 Task: Add Thinksport SPF50 Sunscreen to the cart.
Action: Mouse moved to (244, 125)
Screenshot: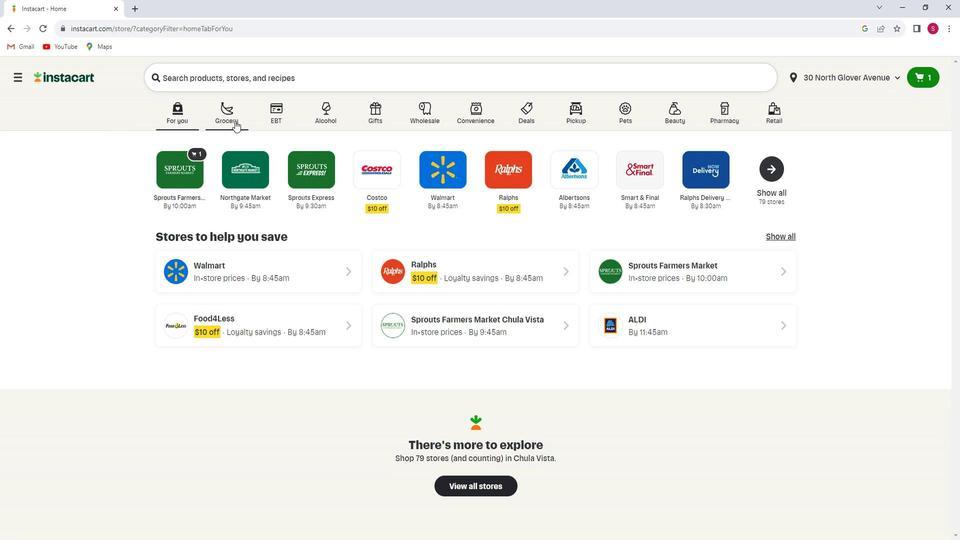 
Action: Mouse pressed left at (244, 125)
Screenshot: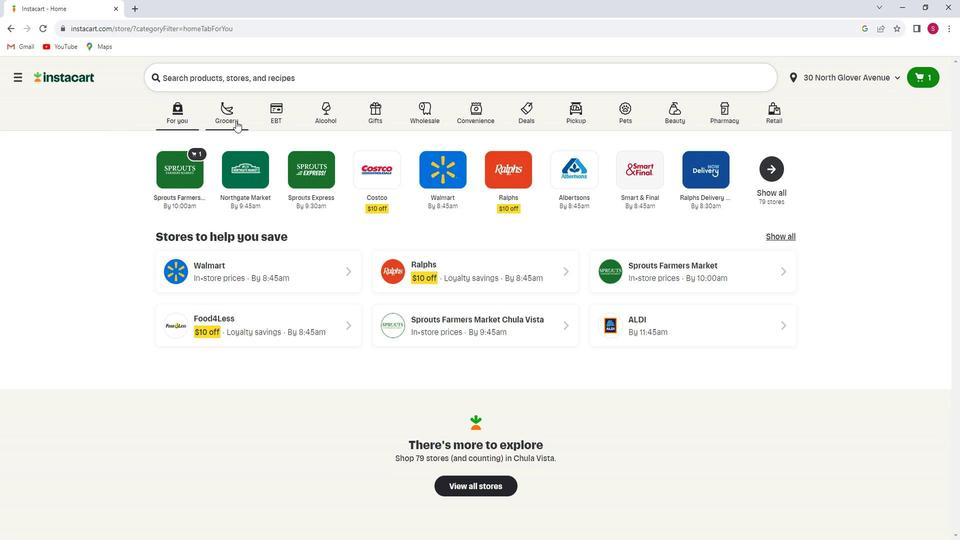
Action: Mouse moved to (243, 297)
Screenshot: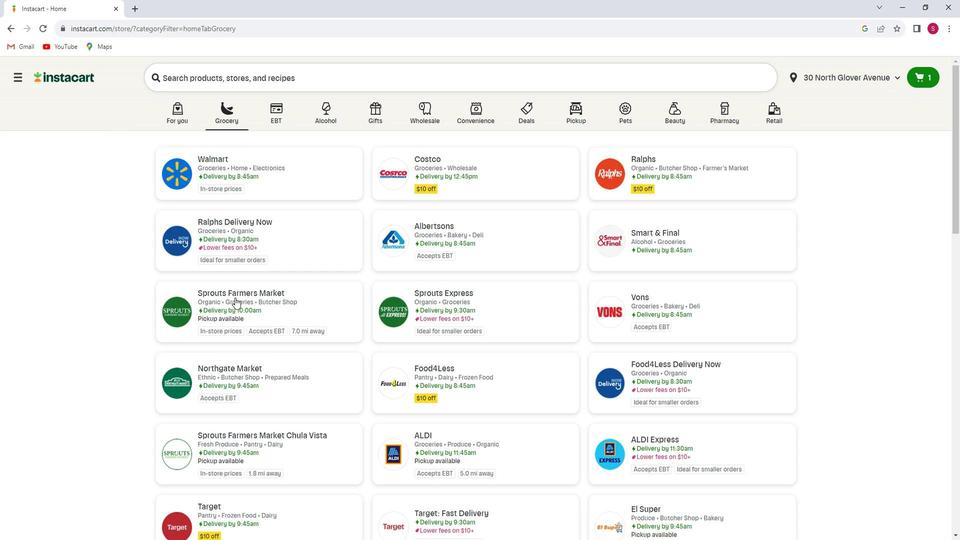 
Action: Mouse pressed left at (243, 297)
Screenshot: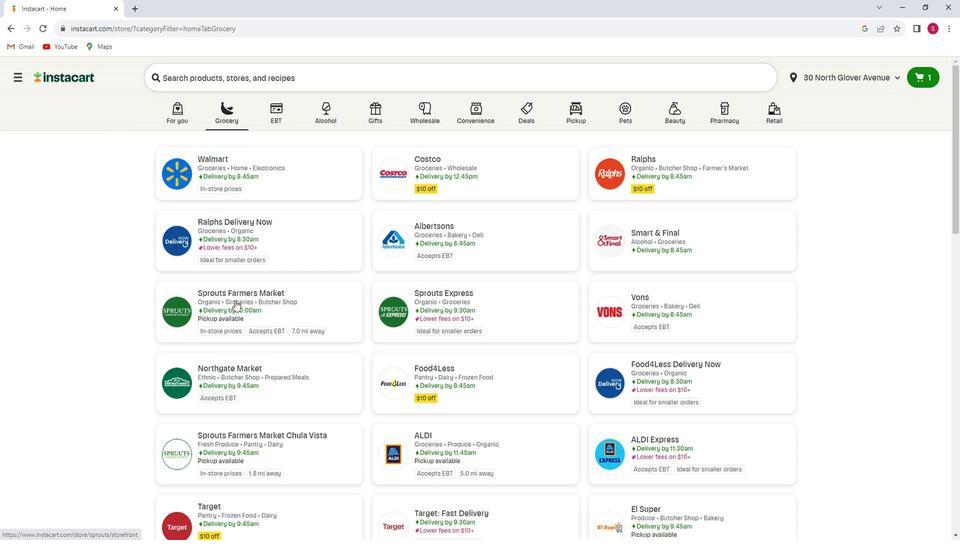 
Action: Mouse moved to (96, 334)
Screenshot: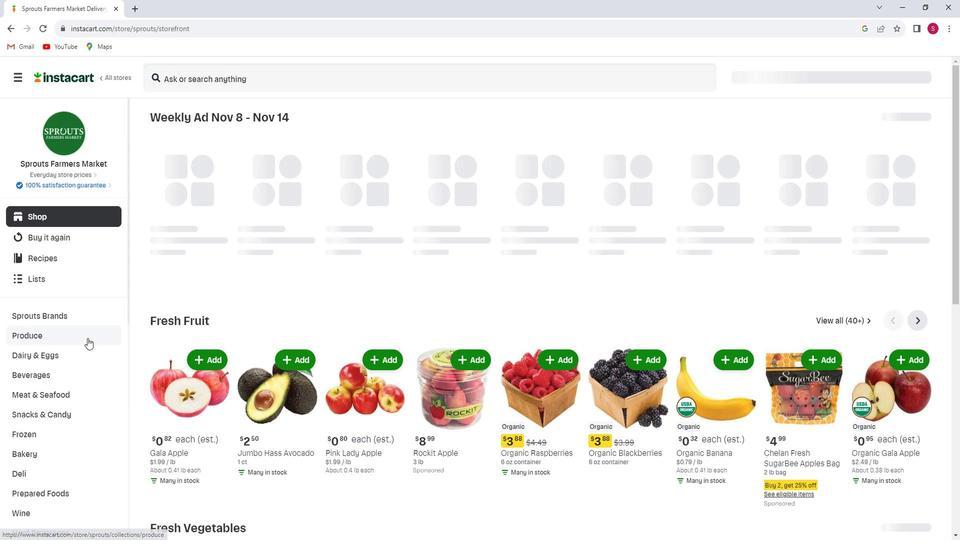 
Action: Mouse scrolled (96, 333) with delta (0, 0)
Screenshot: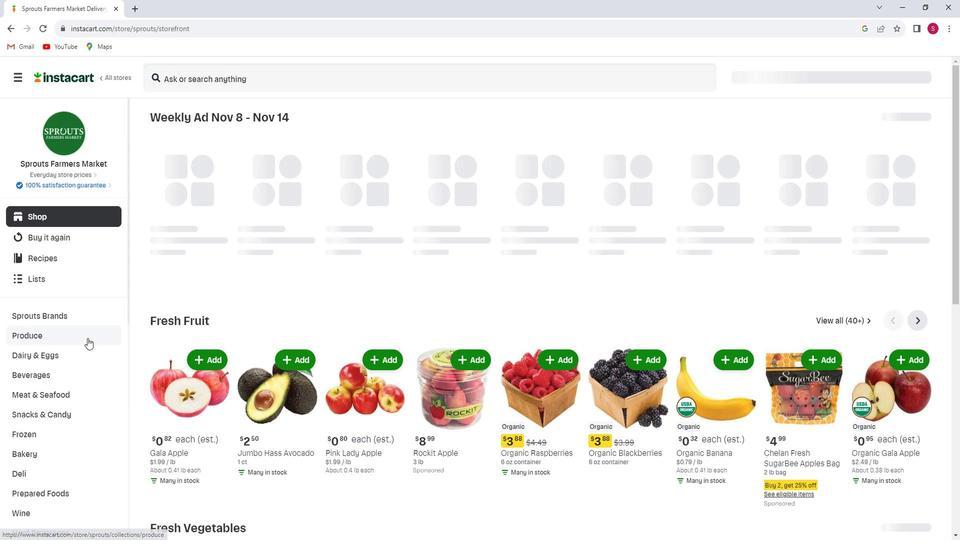 
Action: Mouse scrolled (96, 333) with delta (0, 0)
Screenshot: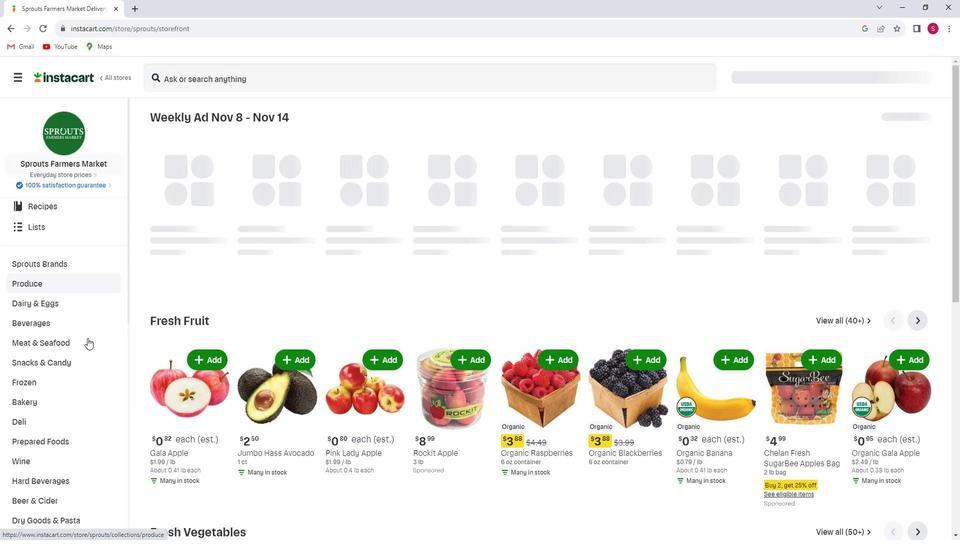 
Action: Mouse scrolled (96, 333) with delta (0, 0)
Screenshot: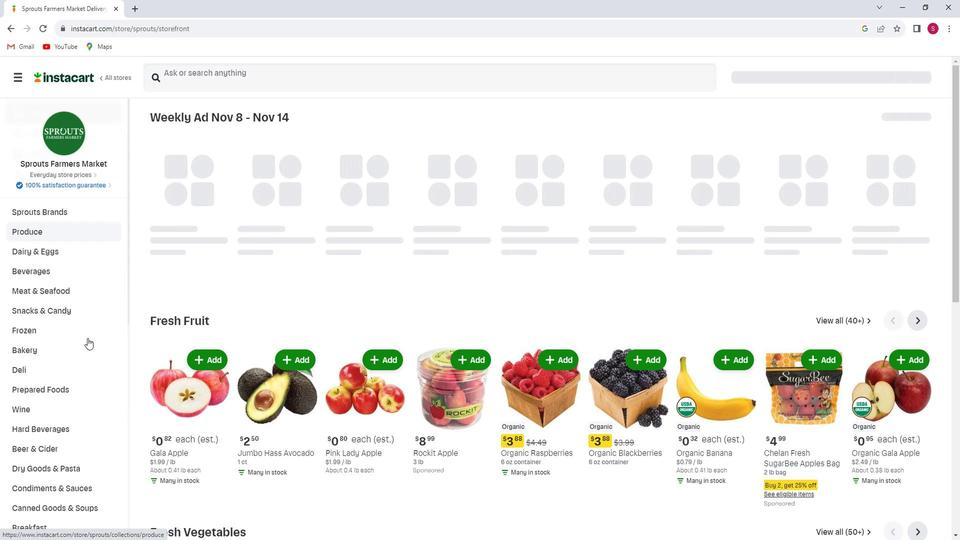 
Action: Mouse scrolled (96, 333) with delta (0, 0)
Screenshot: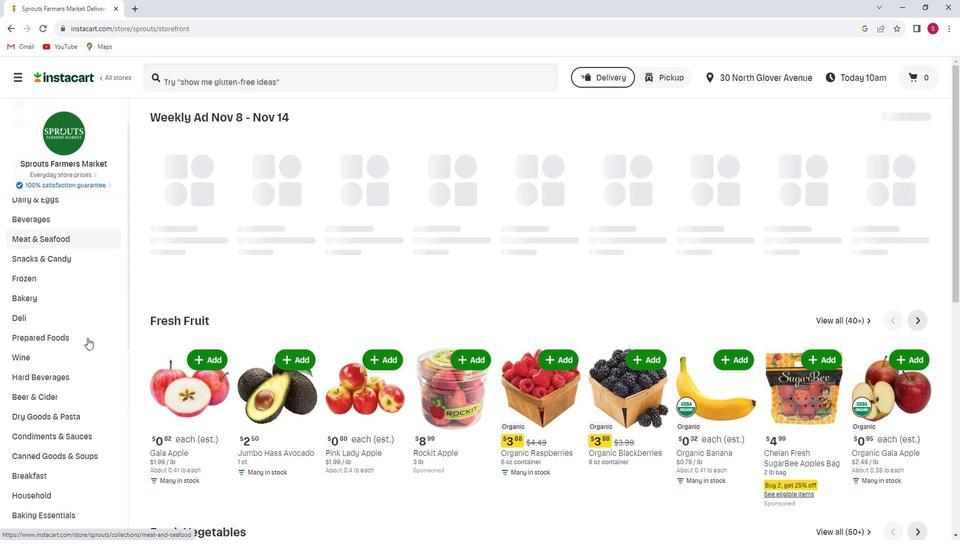 
Action: Mouse scrolled (96, 333) with delta (0, 0)
Screenshot: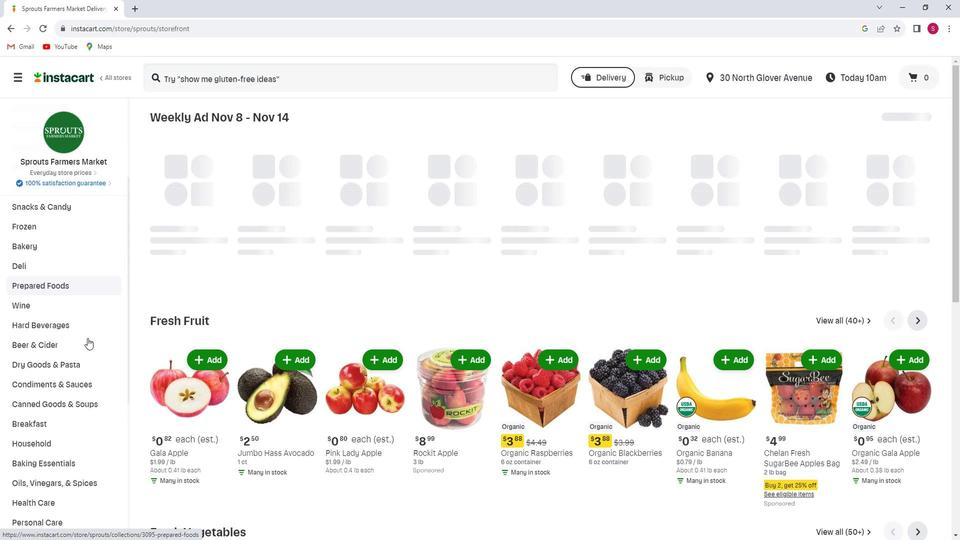 
Action: Mouse scrolled (96, 333) with delta (0, 0)
Screenshot: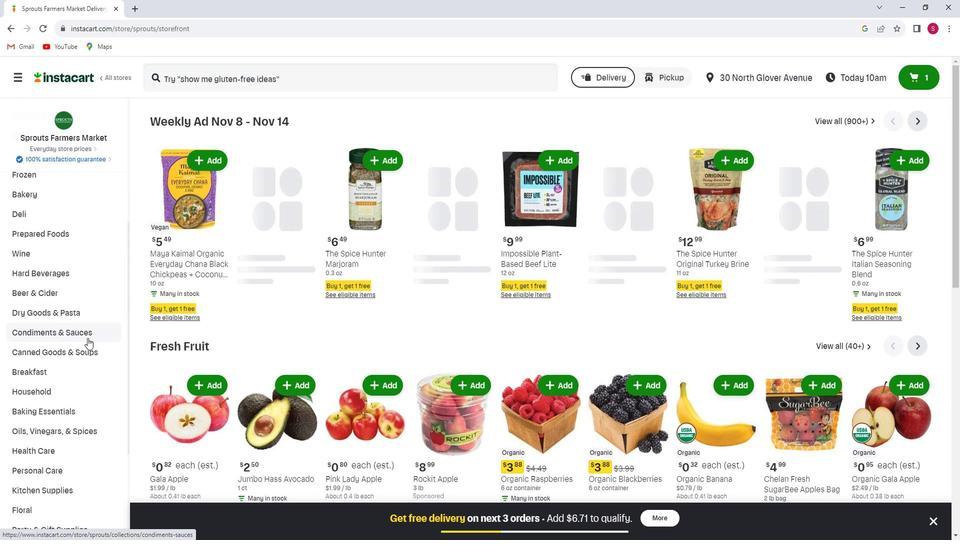 
Action: Mouse scrolled (96, 333) with delta (0, 0)
Screenshot: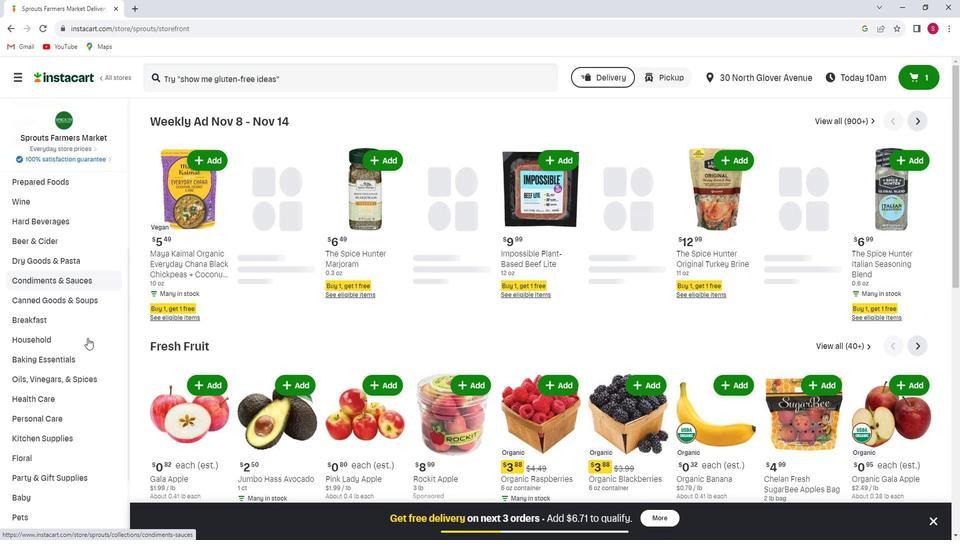 
Action: Mouse moved to (68, 354)
Screenshot: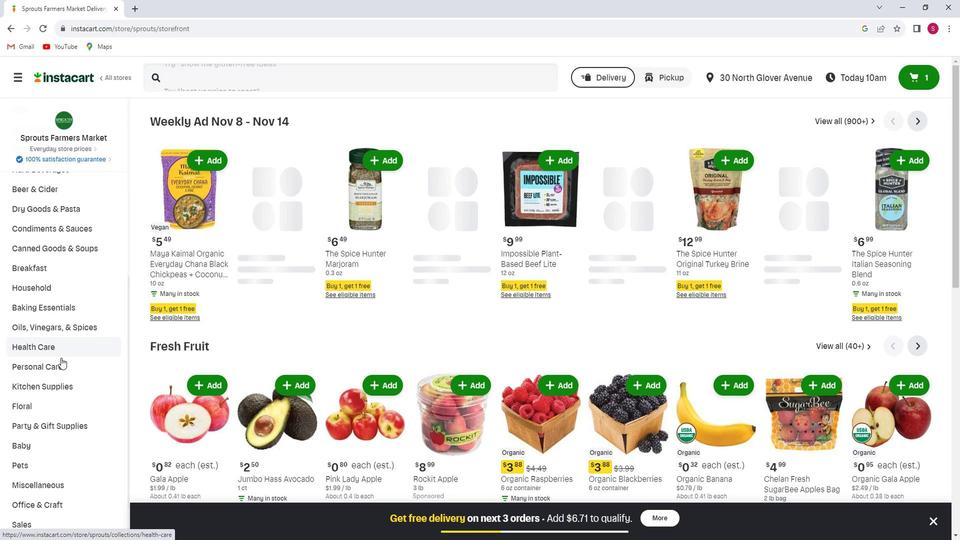 
Action: Mouse pressed left at (68, 354)
Screenshot: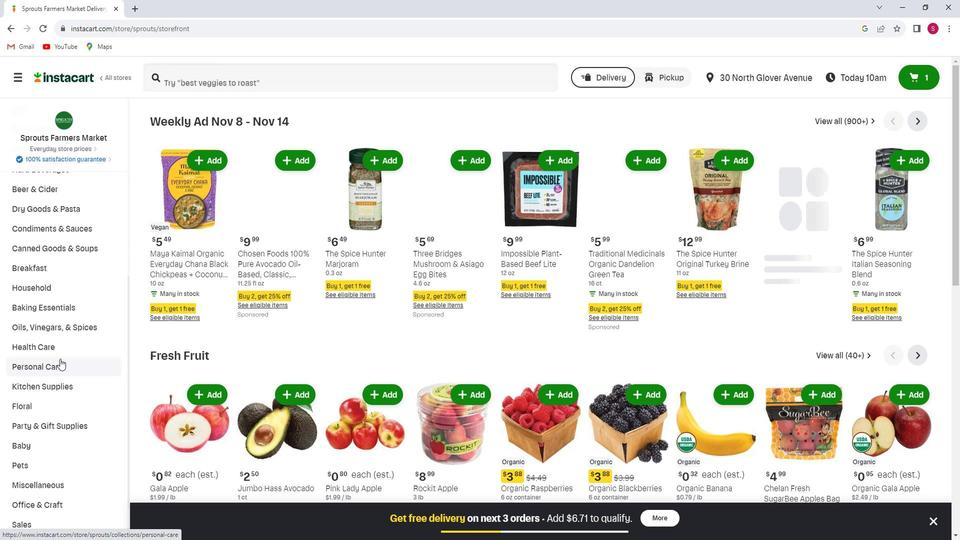 
Action: Mouse moved to (772, 148)
Screenshot: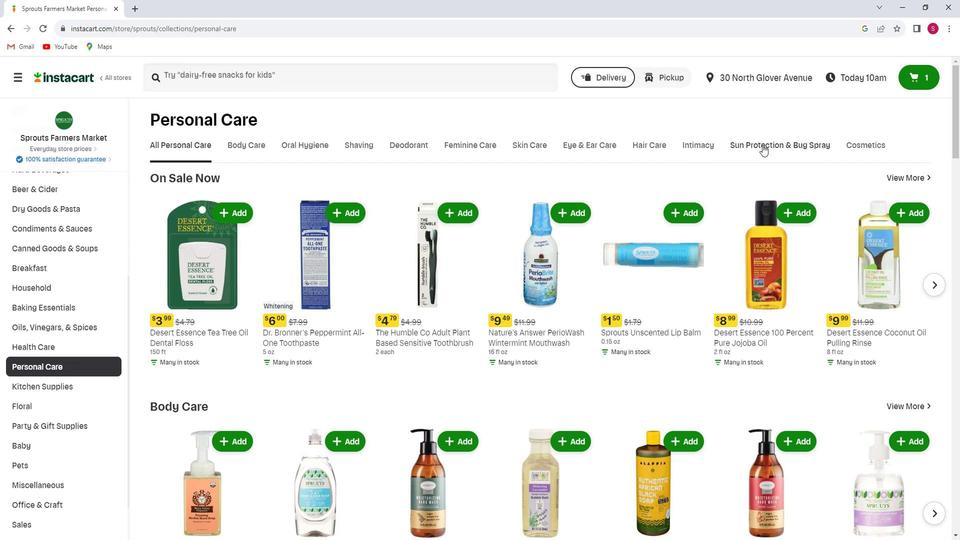 
Action: Mouse pressed left at (772, 148)
Screenshot: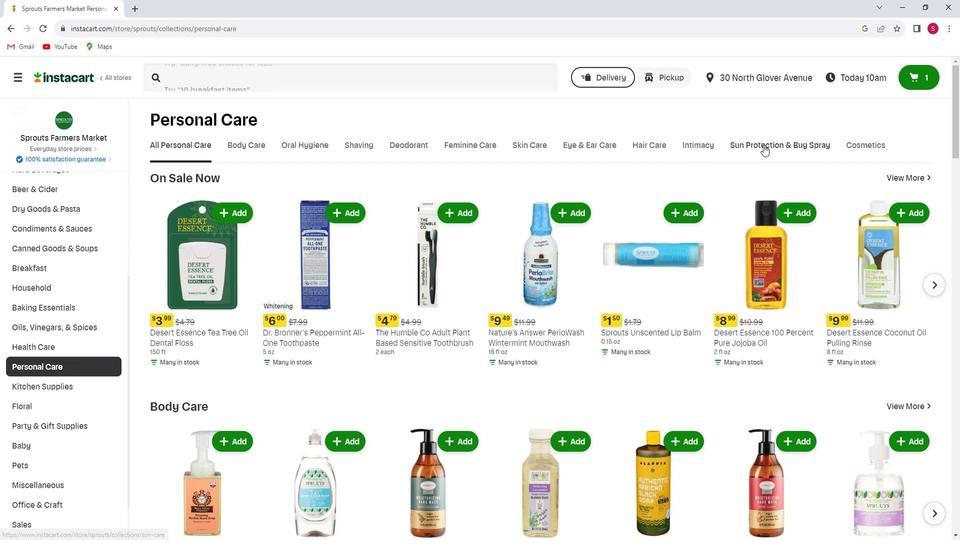 
Action: Mouse moved to (324, 79)
Screenshot: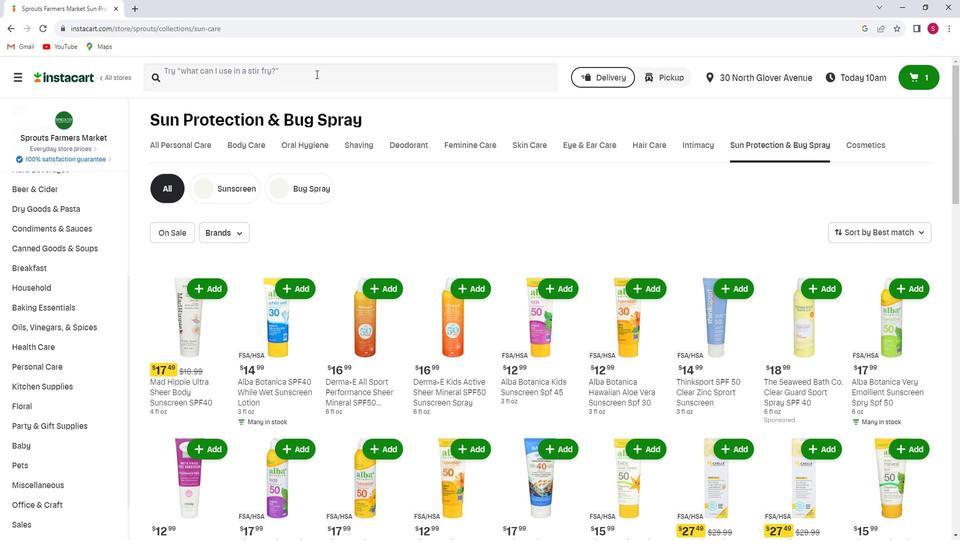 
Action: Mouse pressed left at (324, 79)
Screenshot: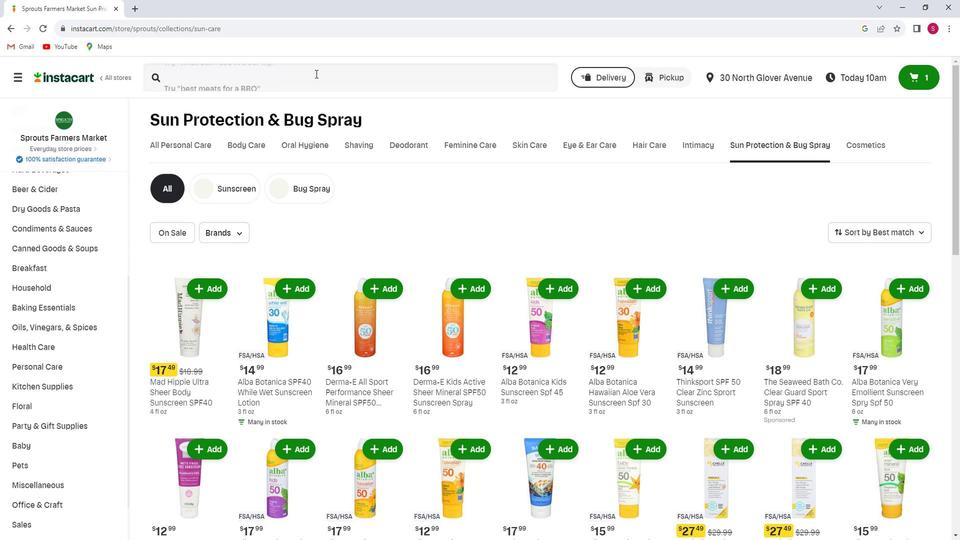 
Action: Key pressed <Key.shift>Thinksport<Key.space><Key.shift>S<Key.shift>PF50<Key.space><Key.shift>Sunscreen<Key.enter>
Screenshot: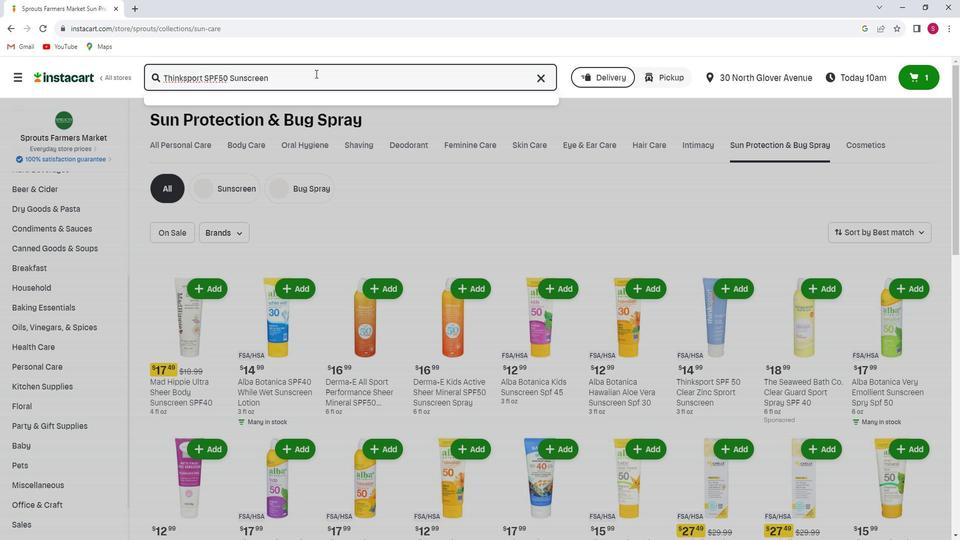 
Action: Mouse moved to (451, 185)
Screenshot: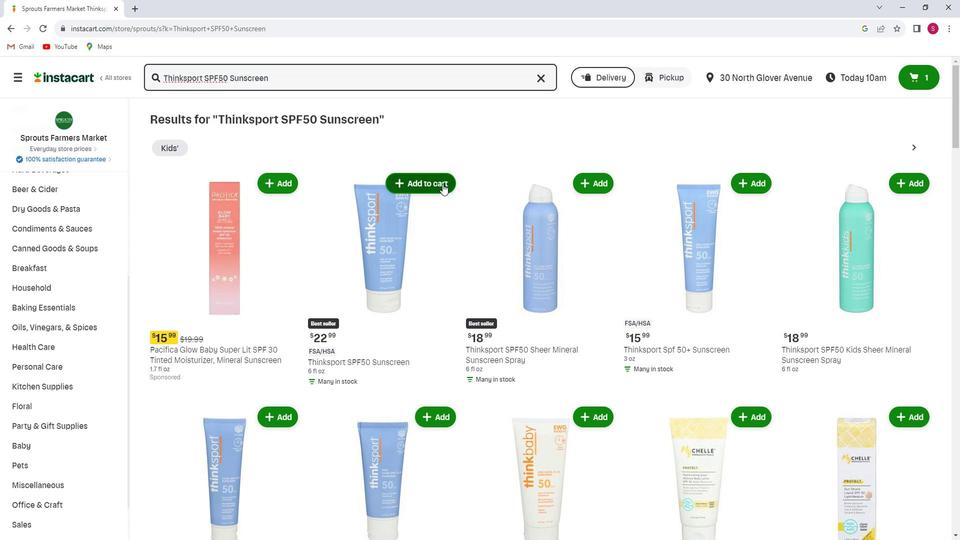 
Action: Mouse pressed left at (451, 185)
Screenshot: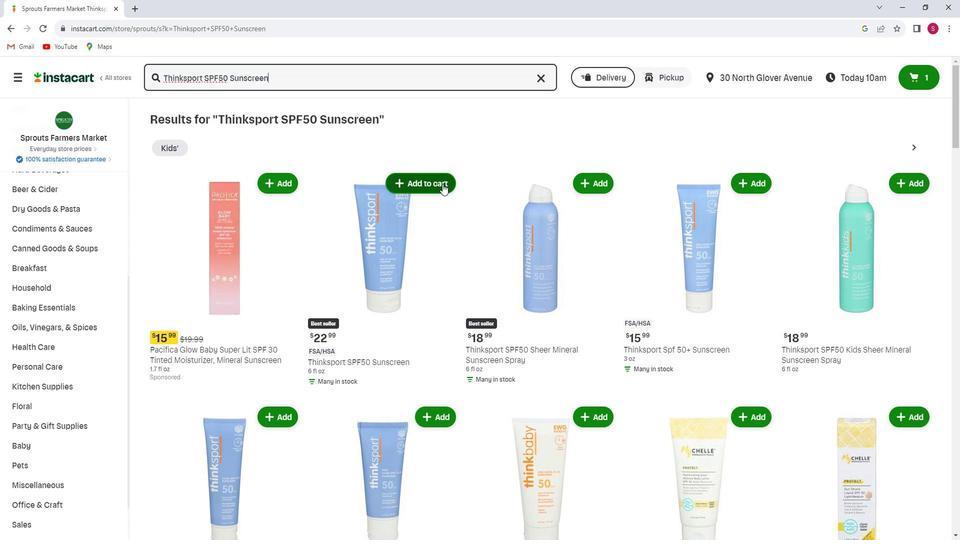 
Action: Mouse moved to (452, 226)
Screenshot: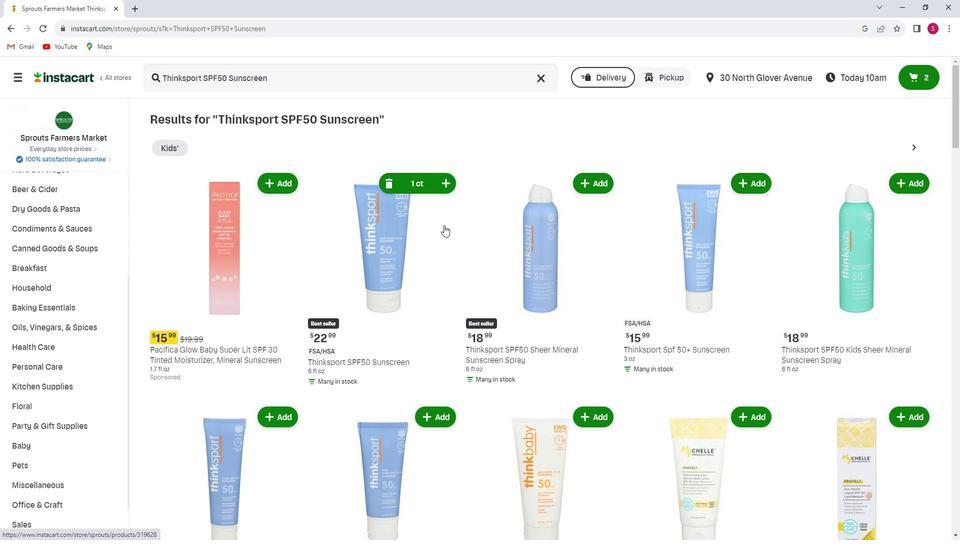 
